Task: Select the criteria, the date is on or after "today".
Action: Mouse moved to (178, 77)
Screenshot: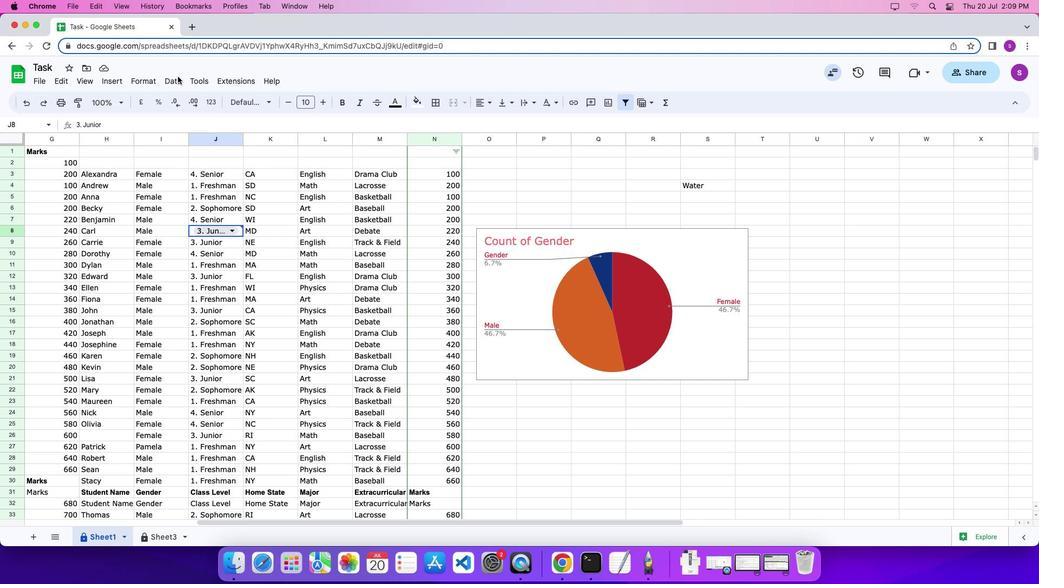 
Action: Mouse pressed left at (178, 77)
Screenshot: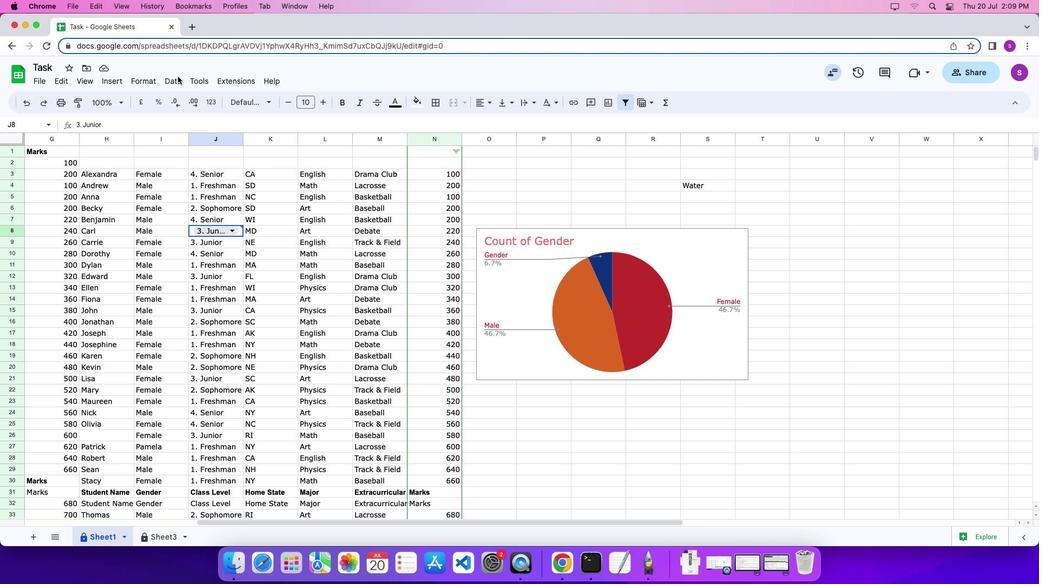 
Action: Mouse moved to (174, 79)
Screenshot: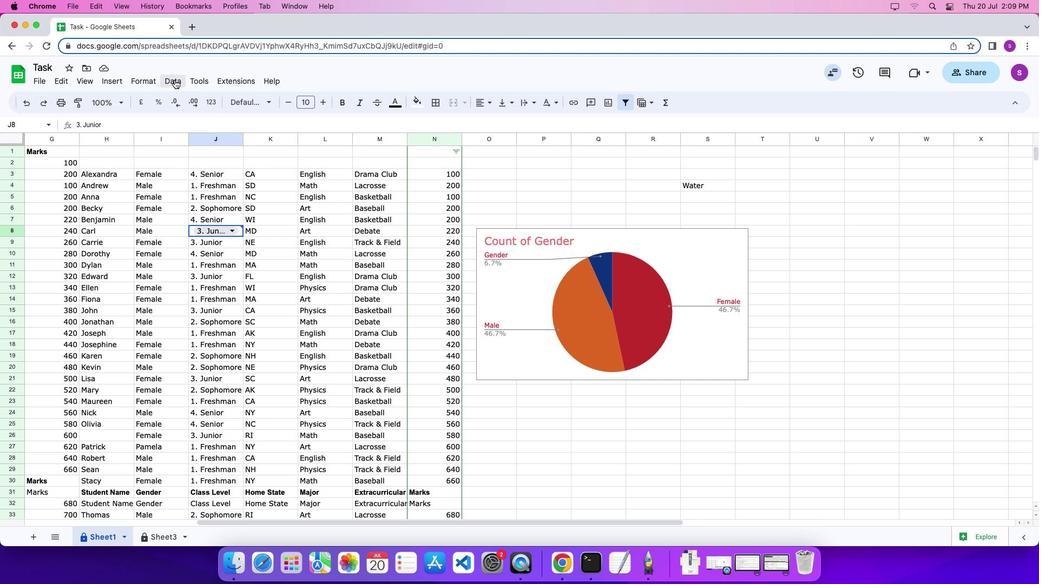 
Action: Mouse pressed left at (174, 79)
Screenshot: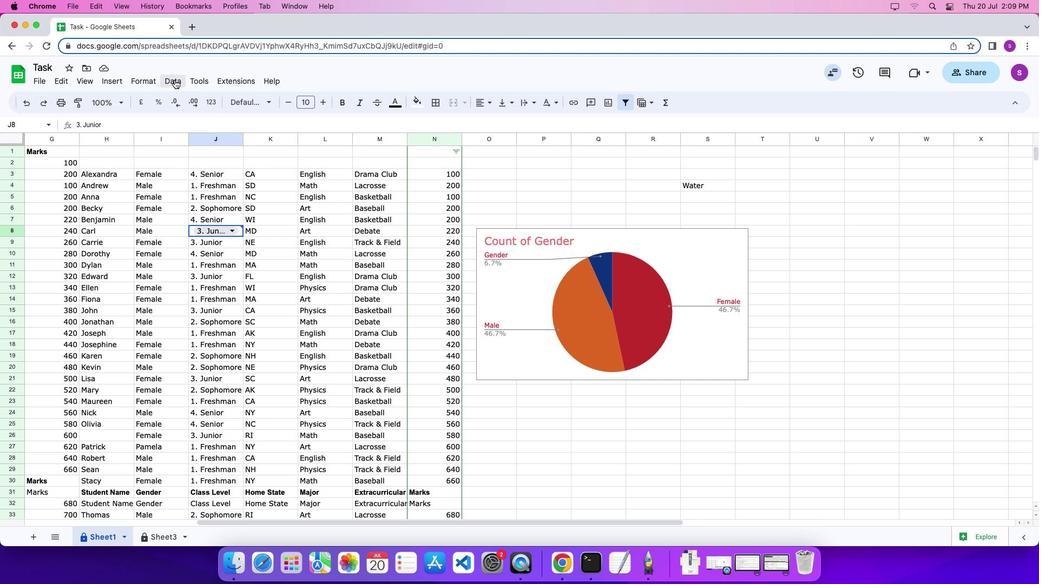 
Action: Mouse moved to (226, 298)
Screenshot: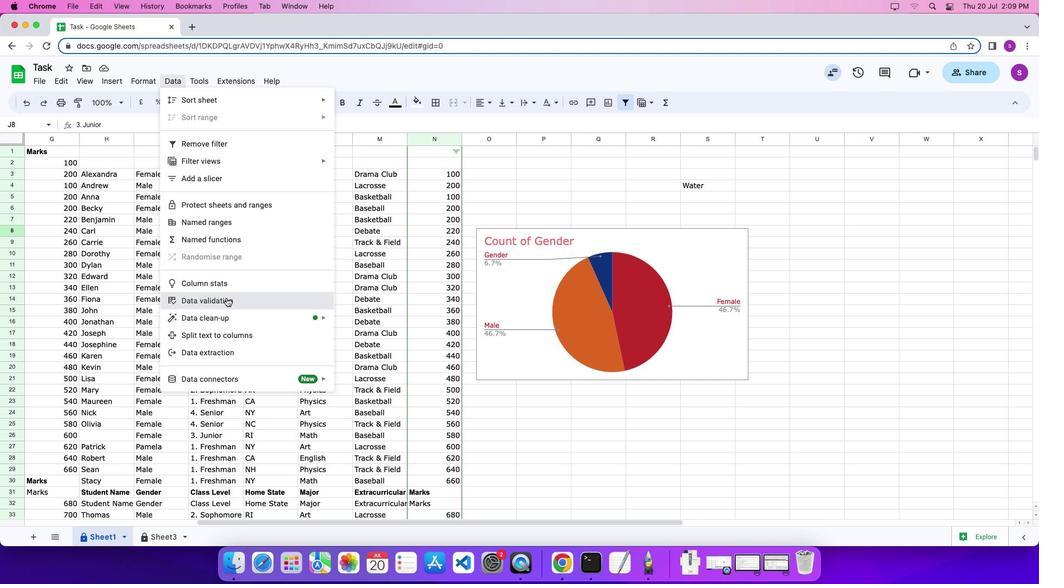 
Action: Mouse pressed left at (226, 298)
Screenshot: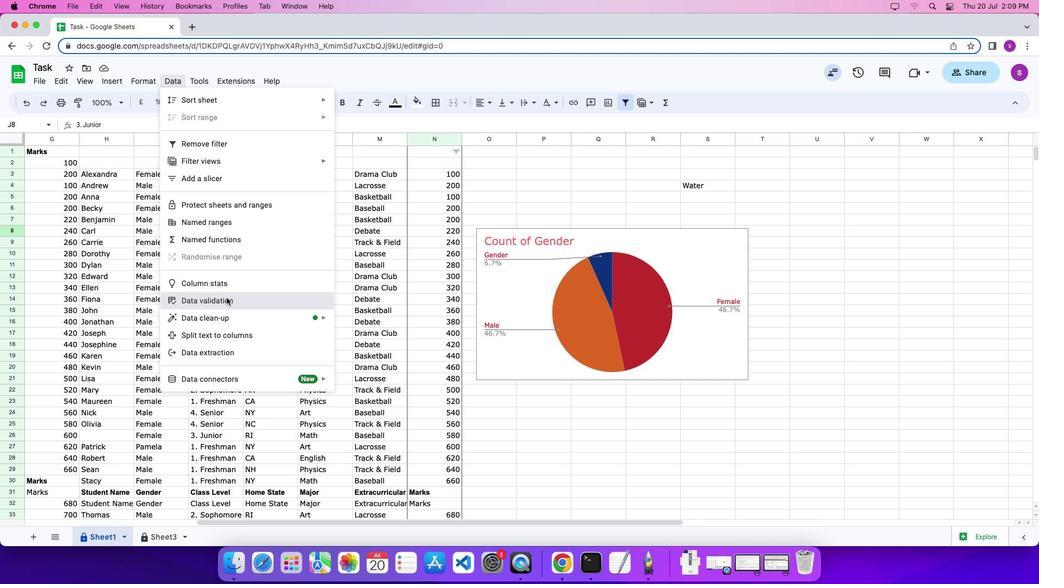 
Action: Mouse moved to (975, 280)
Screenshot: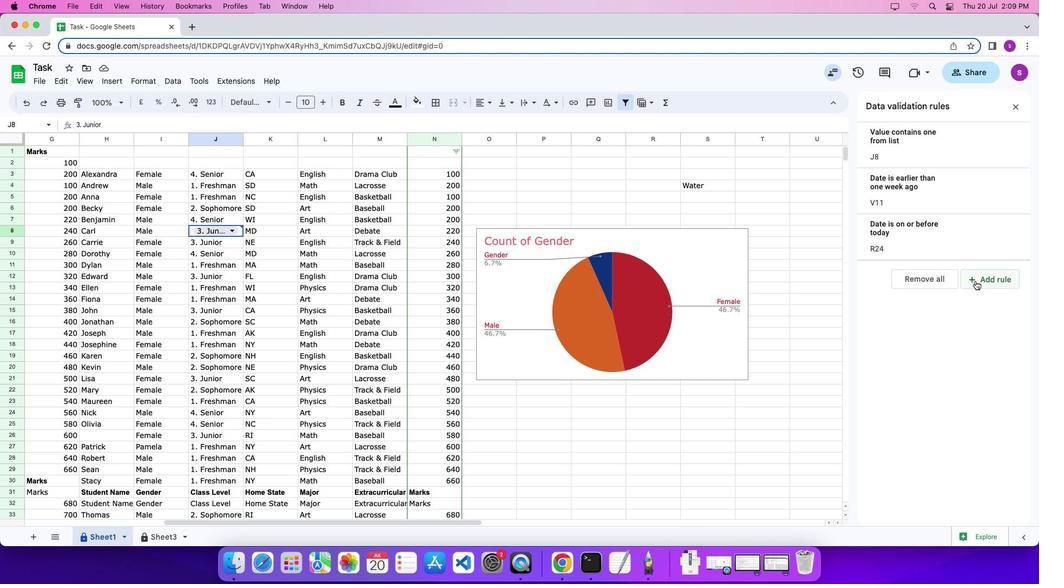 
Action: Mouse pressed left at (975, 280)
Screenshot: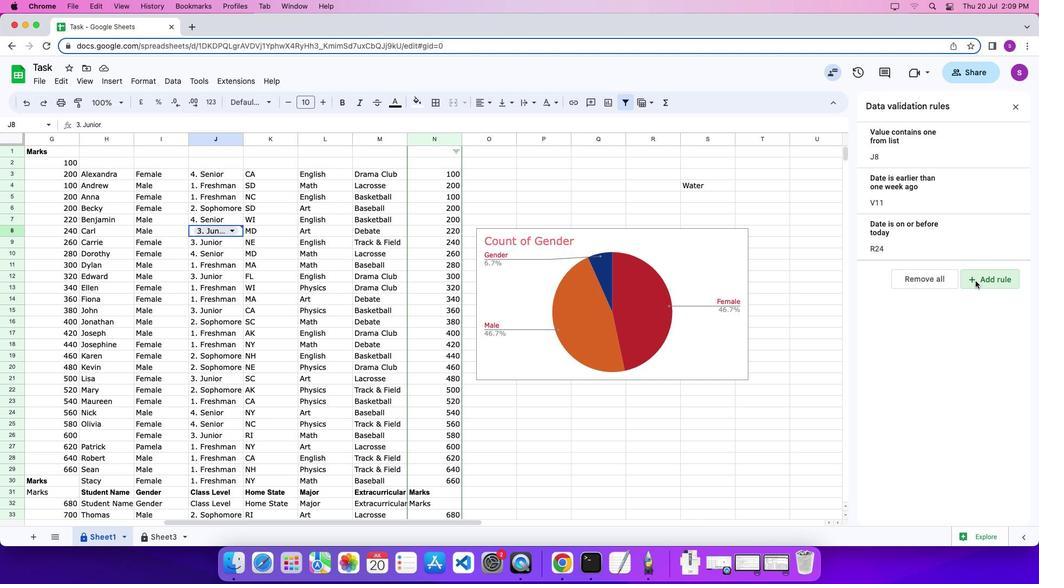 
Action: Mouse moved to (957, 197)
Screenshot: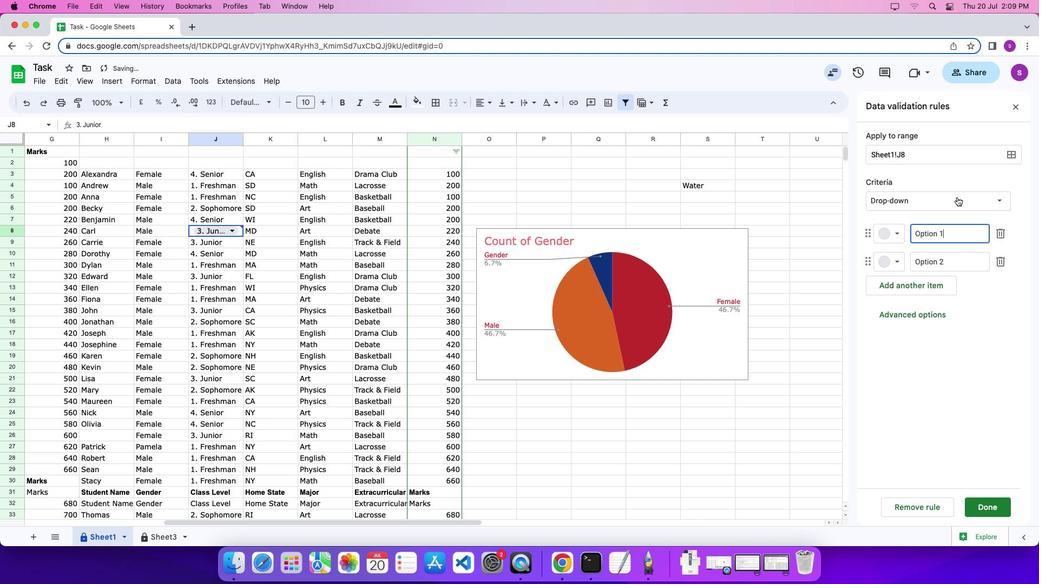 
Action: Mouse pressed left at (957, 197)
Screenshot: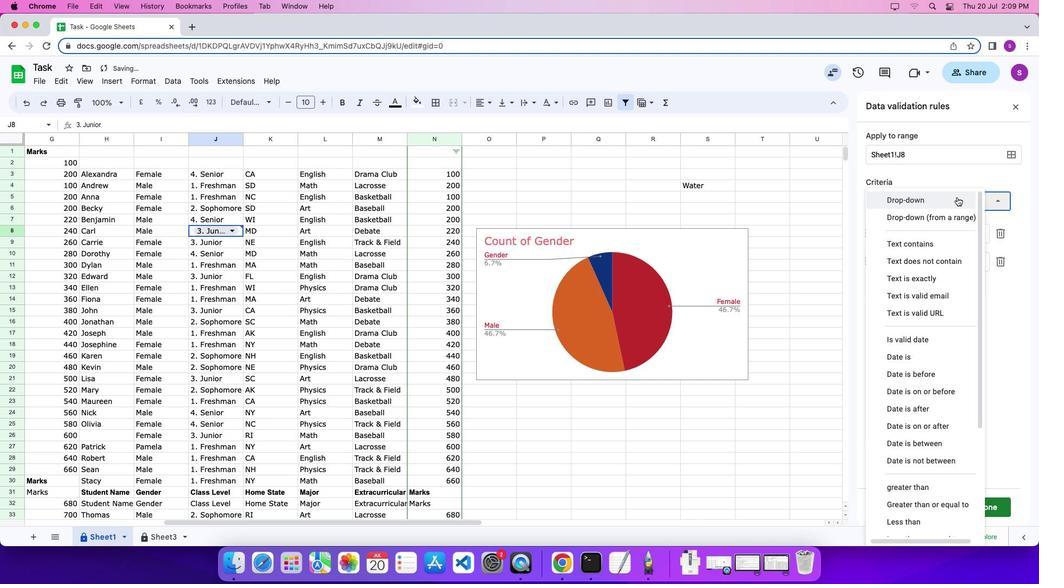 
Action: Mouse moved to (953, 421)
Screenshot: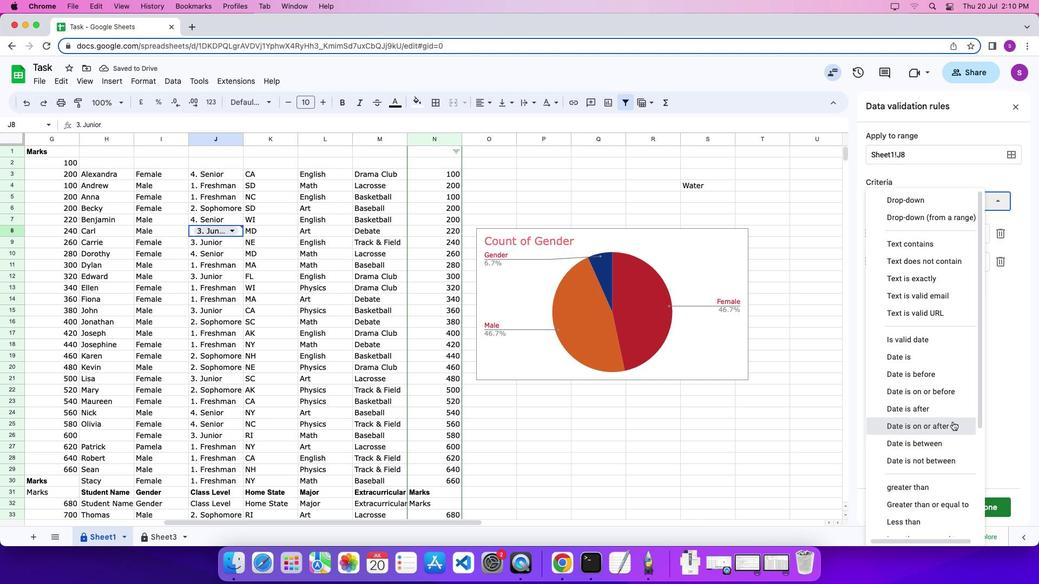 
Action: Mouse pressed left at (953, 421)
Screenshot: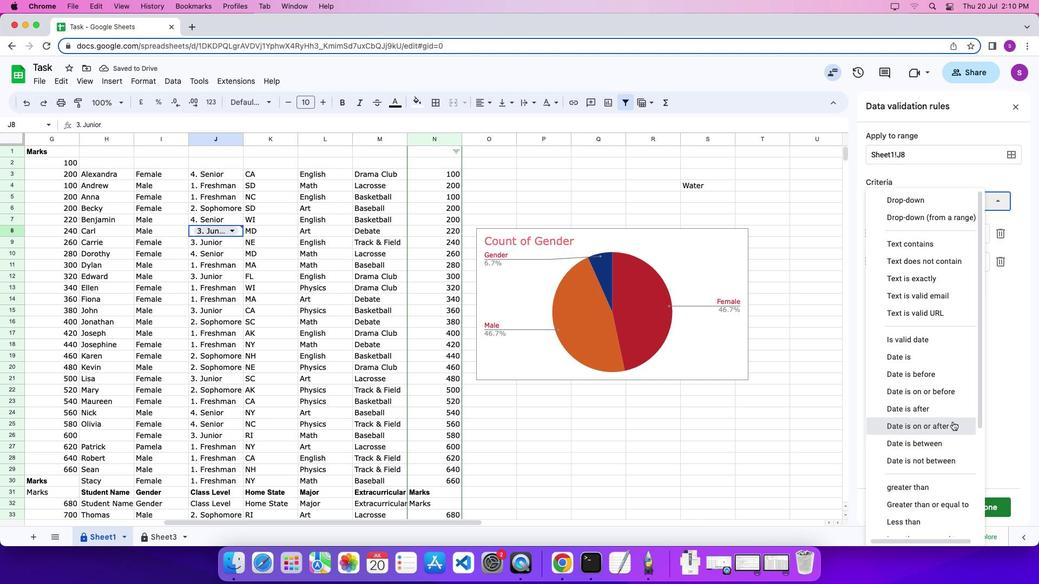 
Action: Mouse moved to (946, 224)
Screenshot: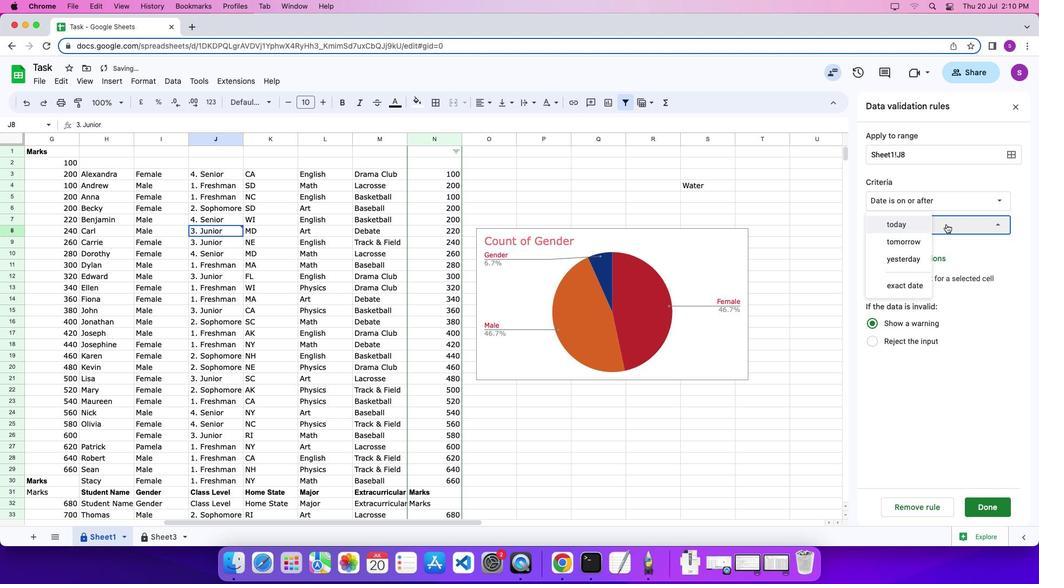 
Action: Mouse pressed left at (946, 224)
Screenshot: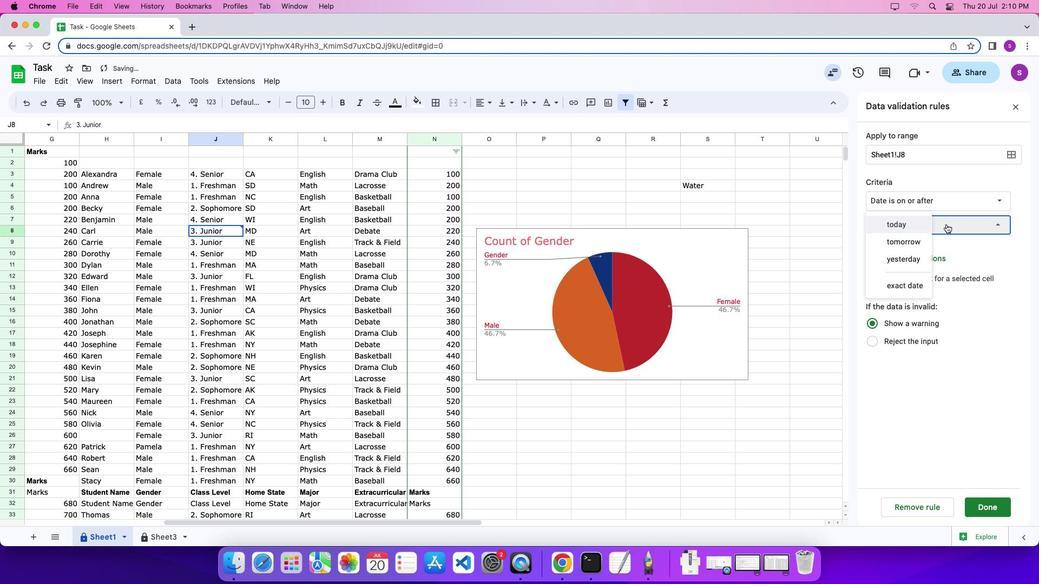 
Action: Mouse moved to (916, 226)
Screenshot: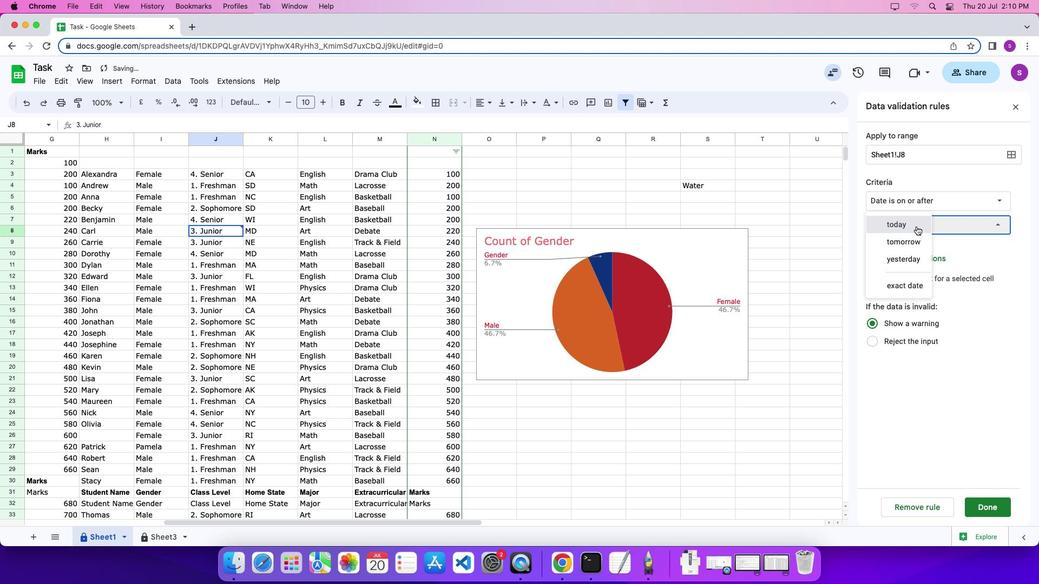 
Action: Mouse pressed left at (916, 226)
Screenshot: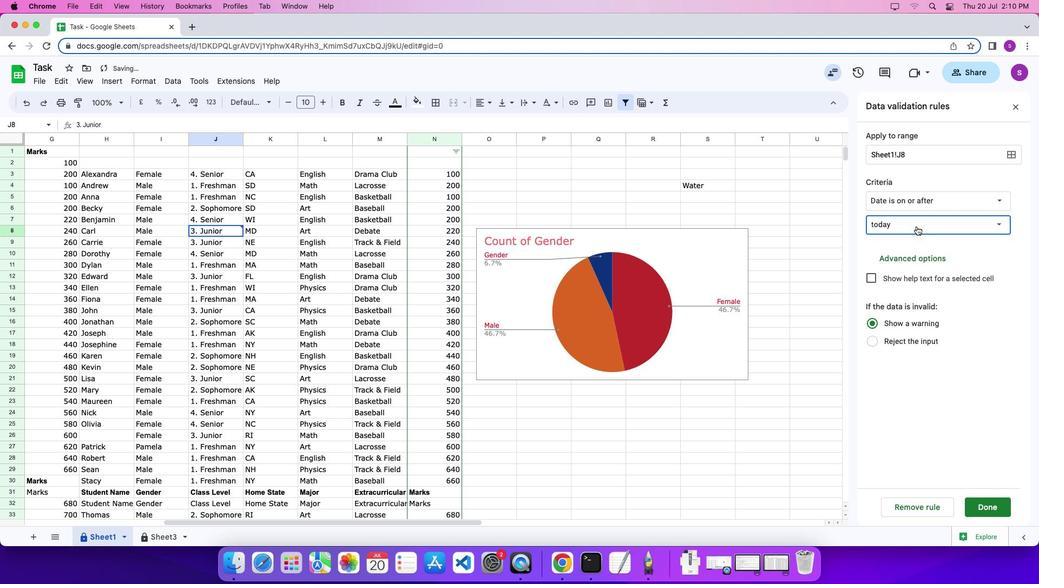 
Action: Mouse moved to (993, 504)
Screenshot: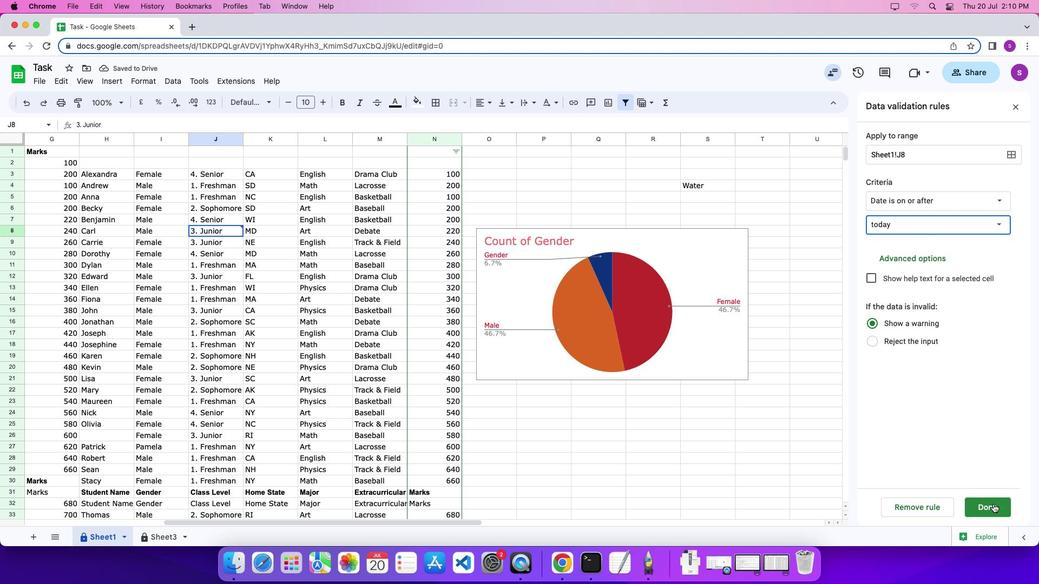 
Action: Mouse pressed left at (993, 504)
Screenshot: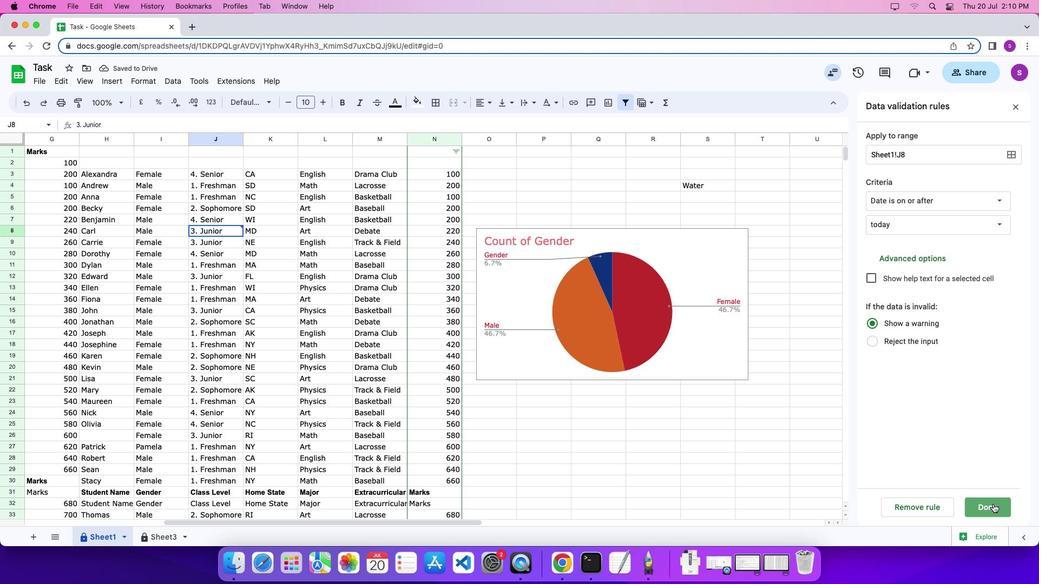 
Action: Mouse moved to (993, 504)
Screenshot: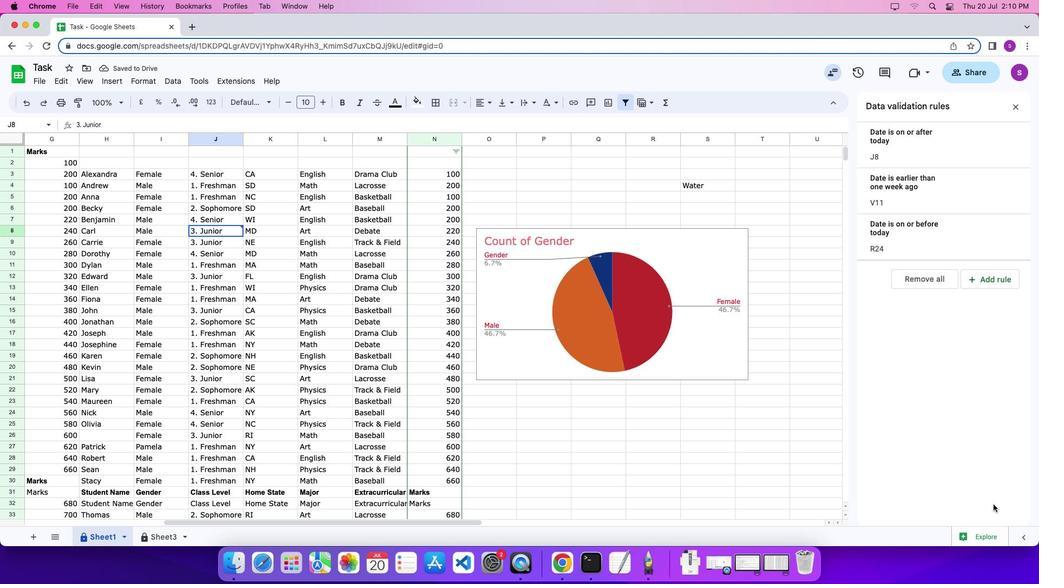 
